 Task: Check the migration section of the US housing market.
Action: Mouse moved to (437, 185)
Screenshot: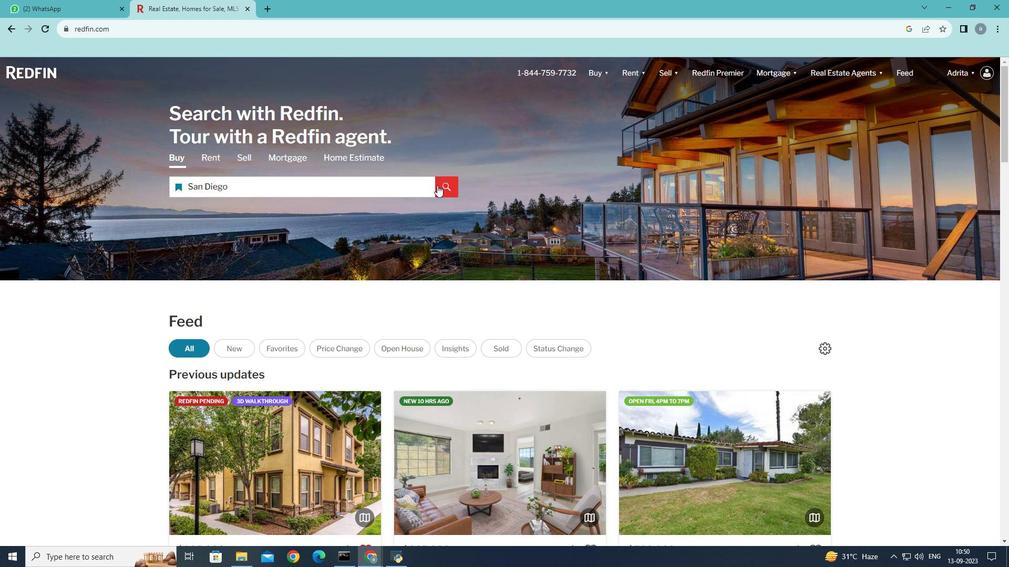 
Action: Mouse pressed left at (437, 185)
Screenshot: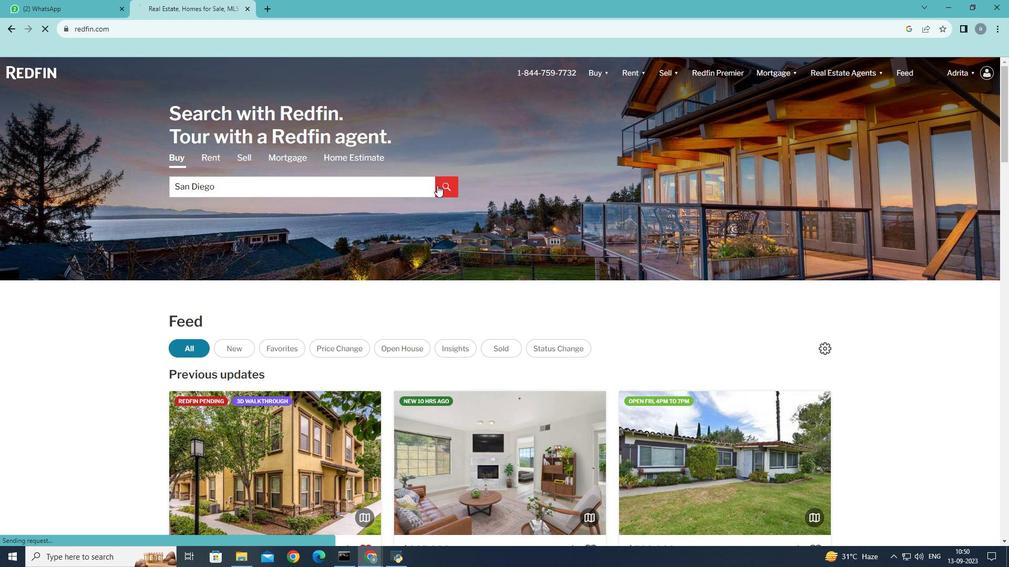 
Action: Mouse moved to (638, 200)
Screenshot: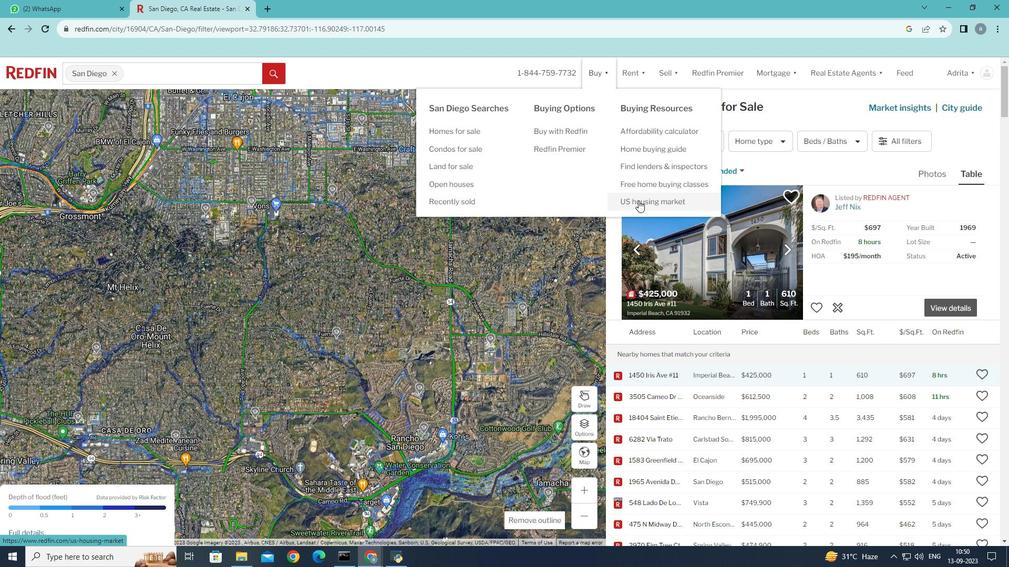
Action: Mouse pressed left at (638, 200)
Screenshot: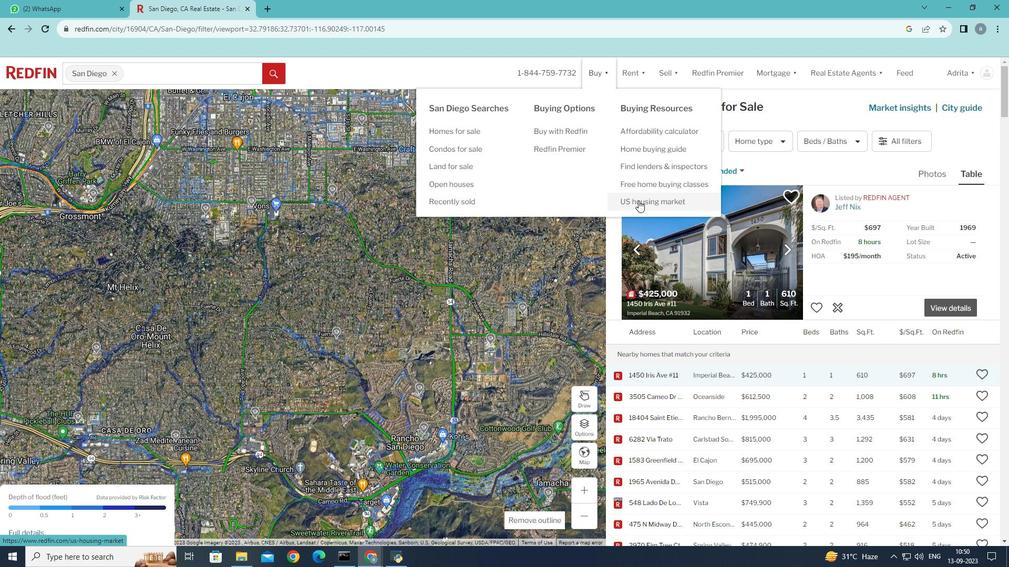 
Action: Mouse moved to (402, 204)
Screenshot: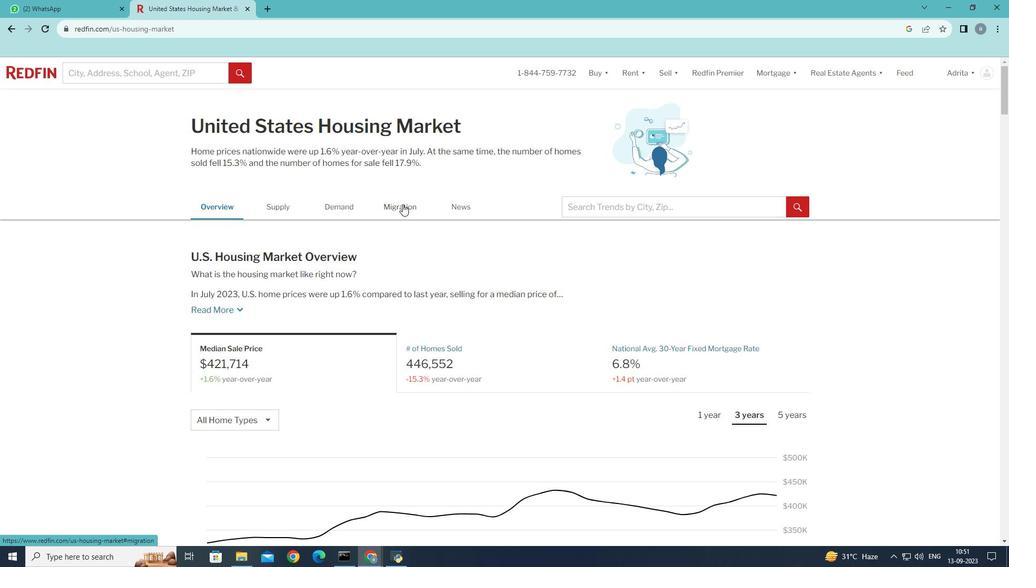 
Action: Mouse pressed left at (402, 204)
Screenshot: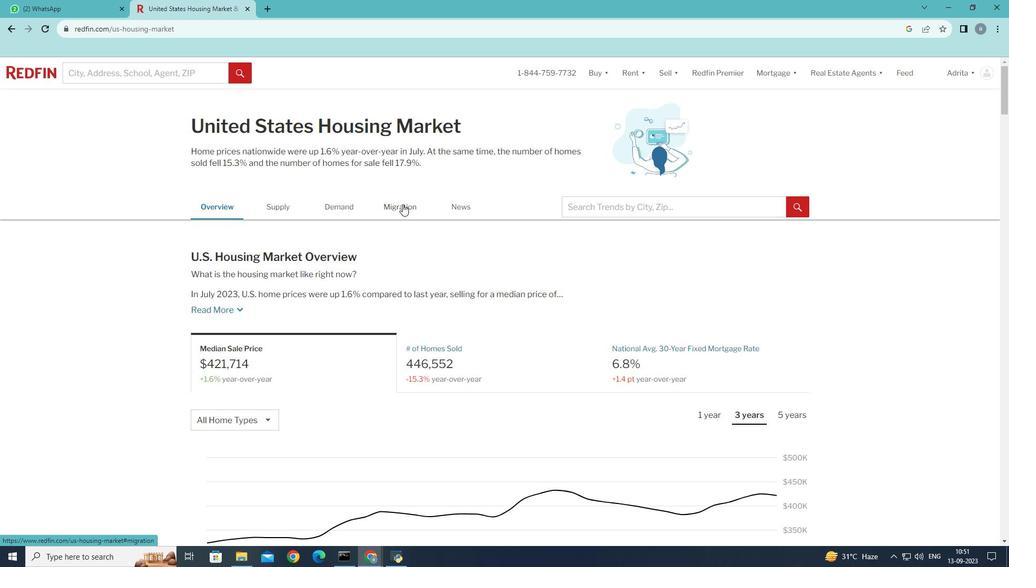 
Action: Mouse moved to (447, 306)
Screenshot: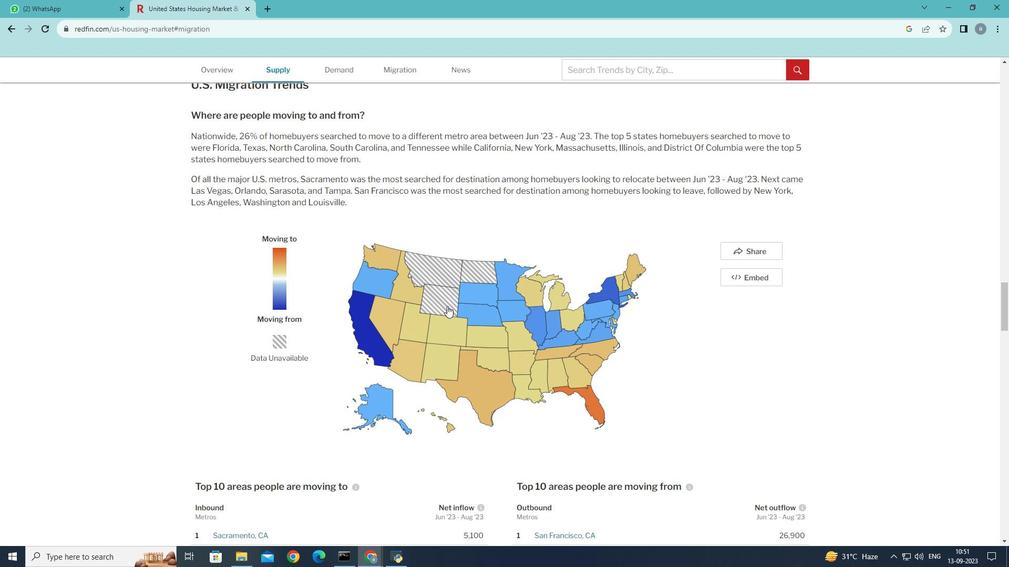 
Action: Mouse scrolled (447, 305) with delta (0, 0)
Screenshot: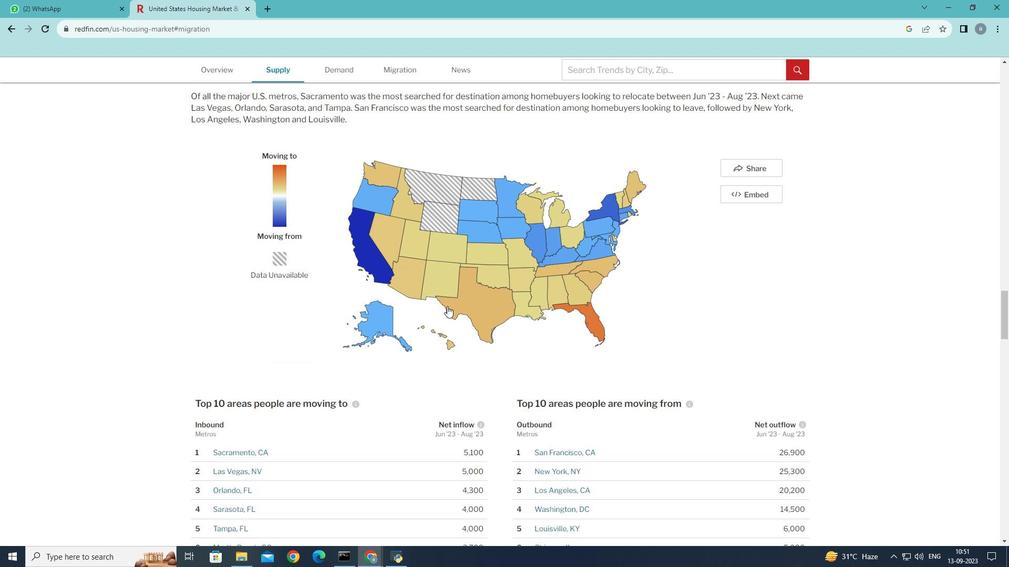 
Action: Mouse scrolled (447, 305) with delta (0, 0)
Screenshot: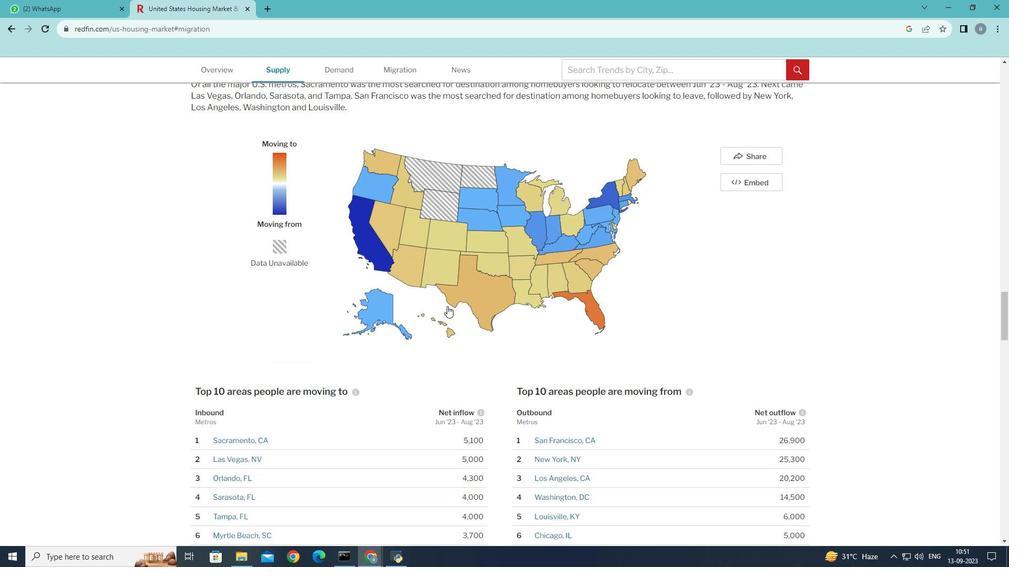 
Action: Mouse scrolled (447, 305) with delta (0, 0)
Screenshot: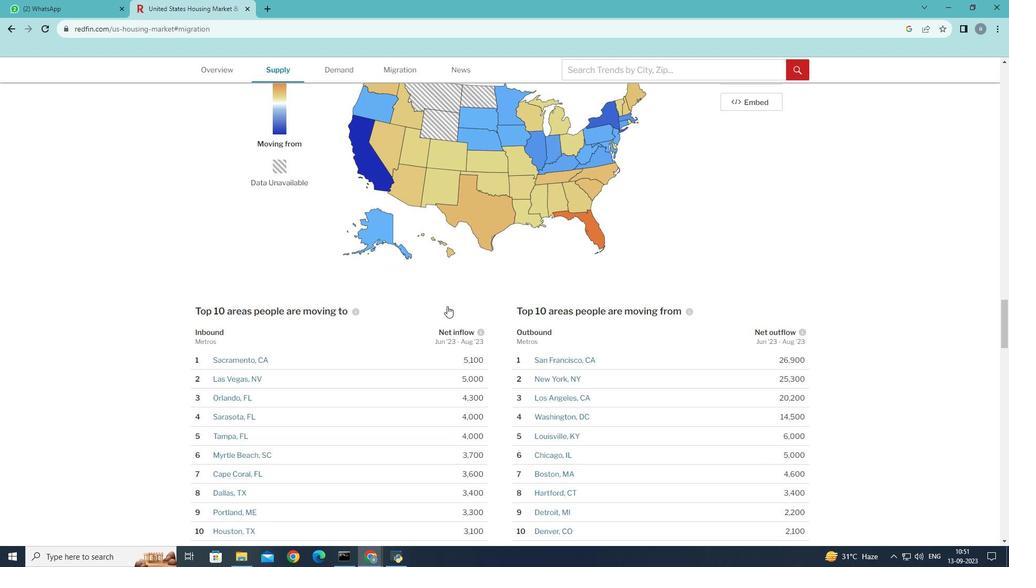 
Action: Mouse scrolled (447, 305) with delta (0, 0)
Screenshot: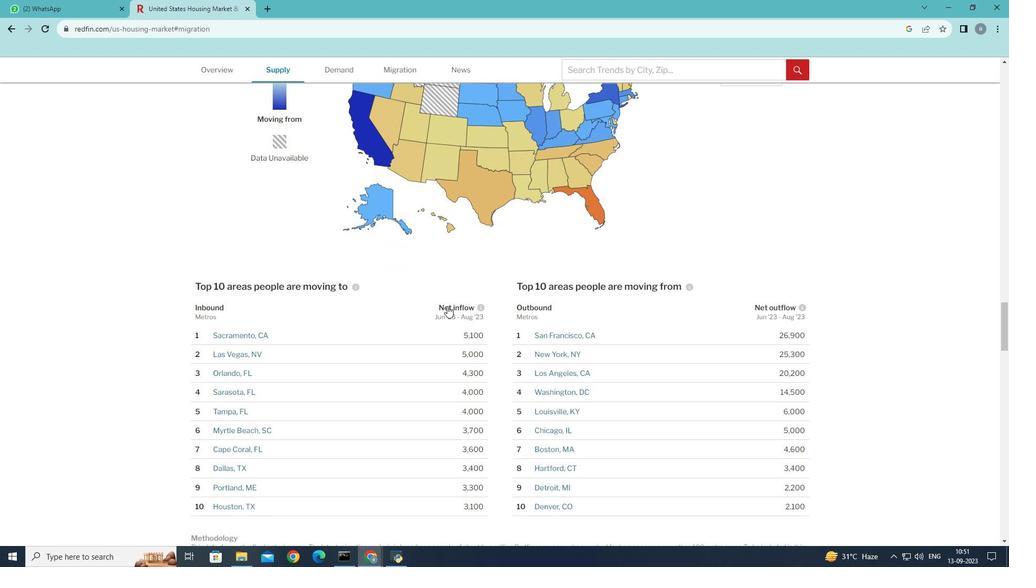 
Action: Mouse scrolled (447, 305) with delta (0, 0)
Screenshot: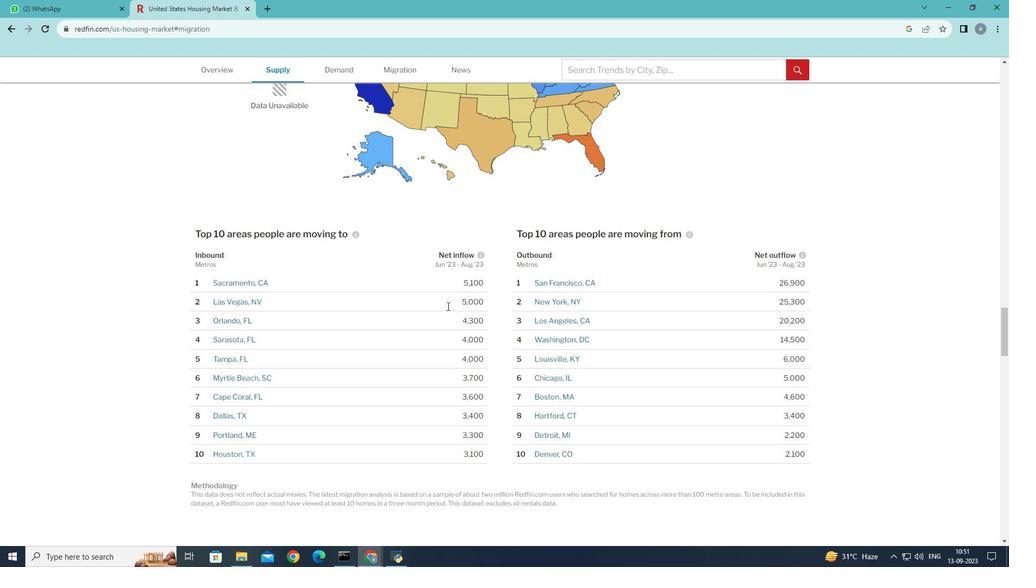 
Action: Mouse scrolled (447, 306) with delta (0, 0)
Screenshot: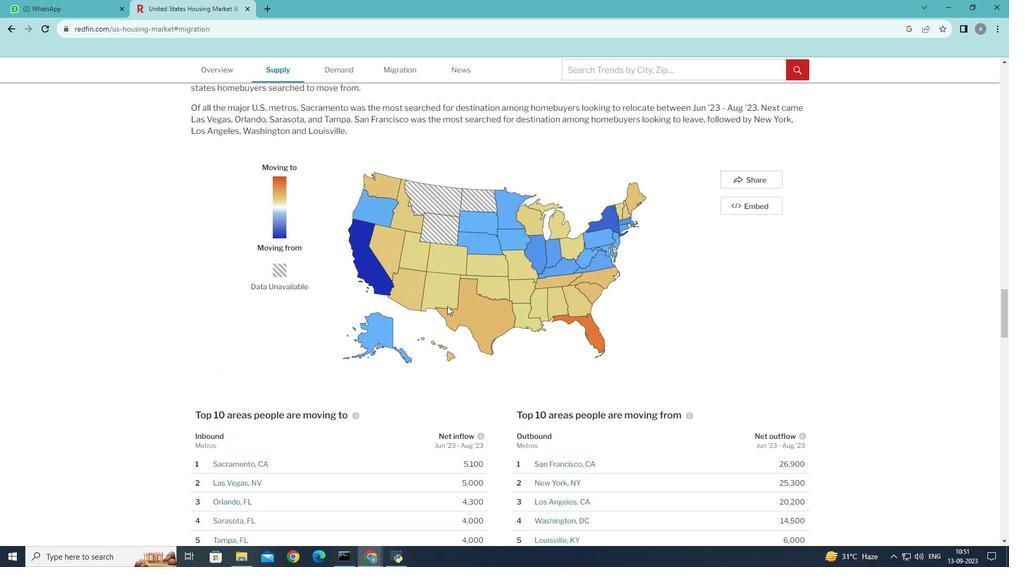 
Action: Mouse scrolled (447, 306) with delta (0, 0)
Screenshot: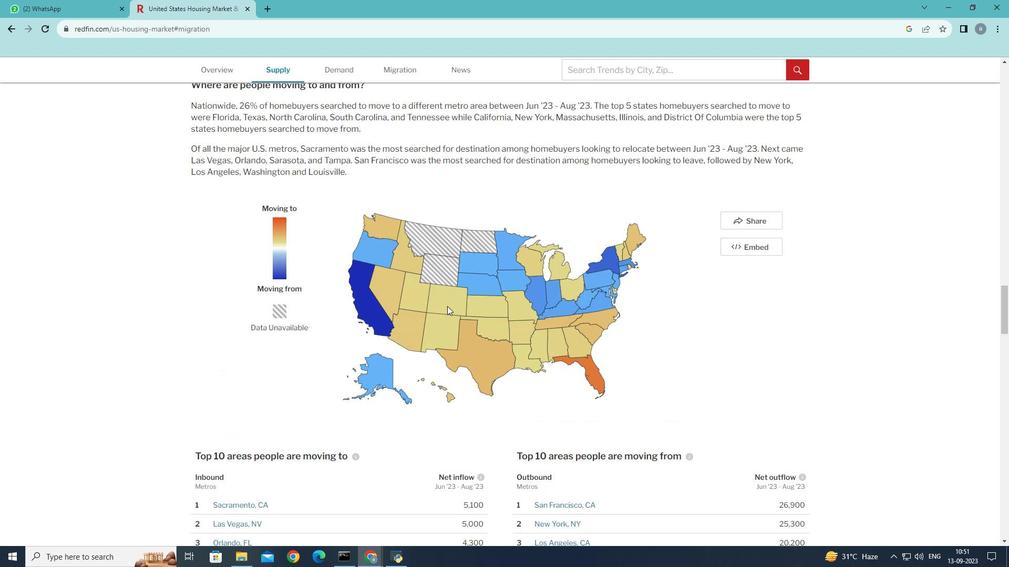 
Action: Mouse scrolled (447, 306) with delta (0, 0)
Screenshot: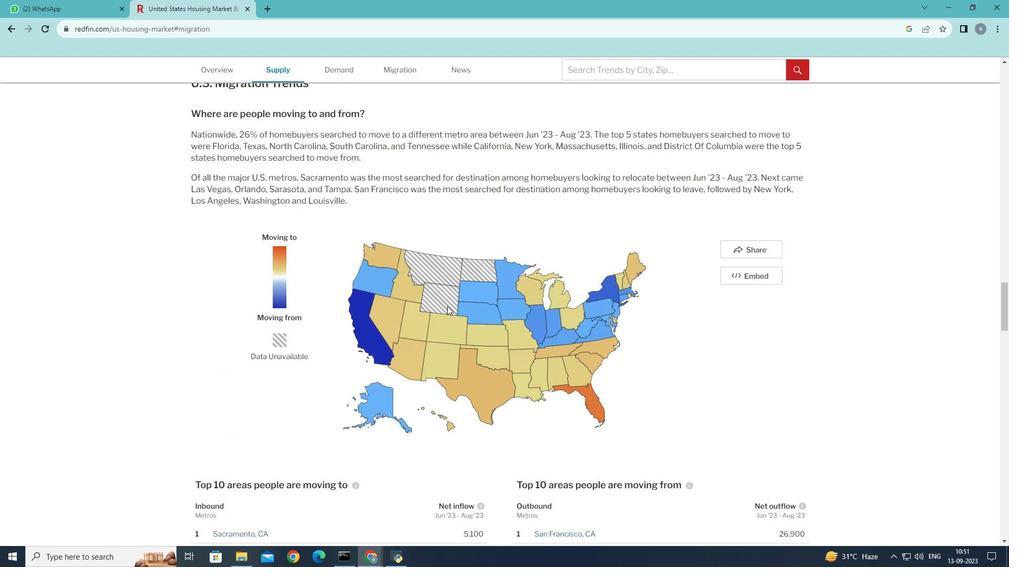 
Action: Mouse scrolled (447, 306) with delta (0, 0)
Screenshot: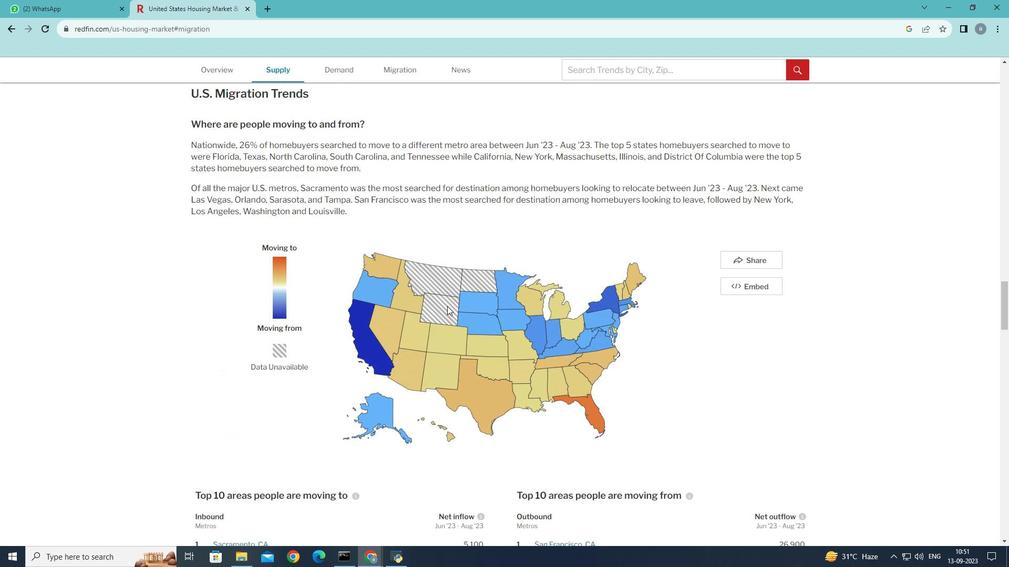 
Action: Mouse scrolled (447, 306) with delta (0, 0)
Screenshot: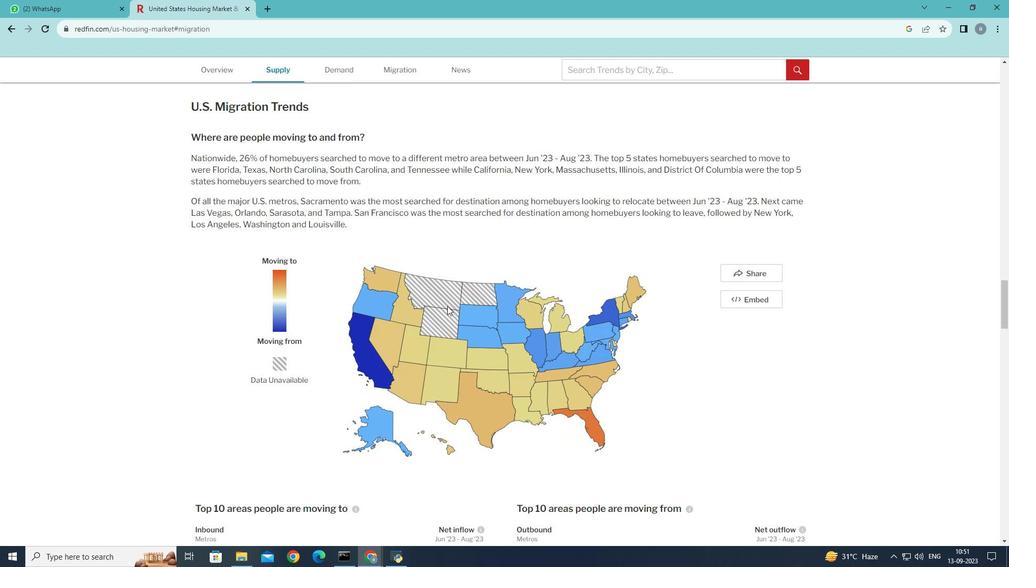 
Action: Mouse scrolled (447, 306) with delta (0, 0)
Screenshot: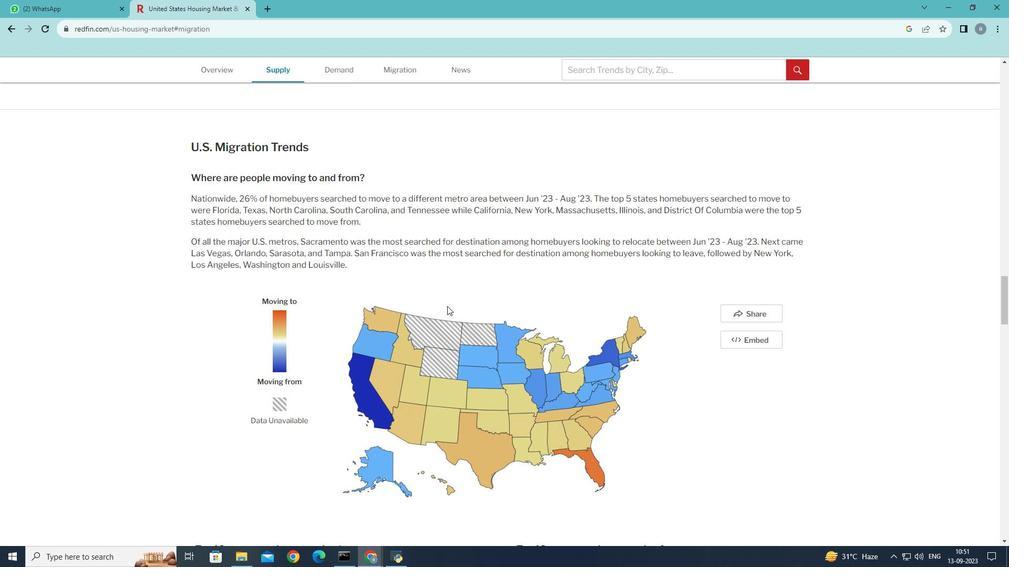 
